 Task: Add Corona Premier Light Beer 6 Pack Bottles to the cart.
Action: Mouse moved to (781, 296)
Screenshot: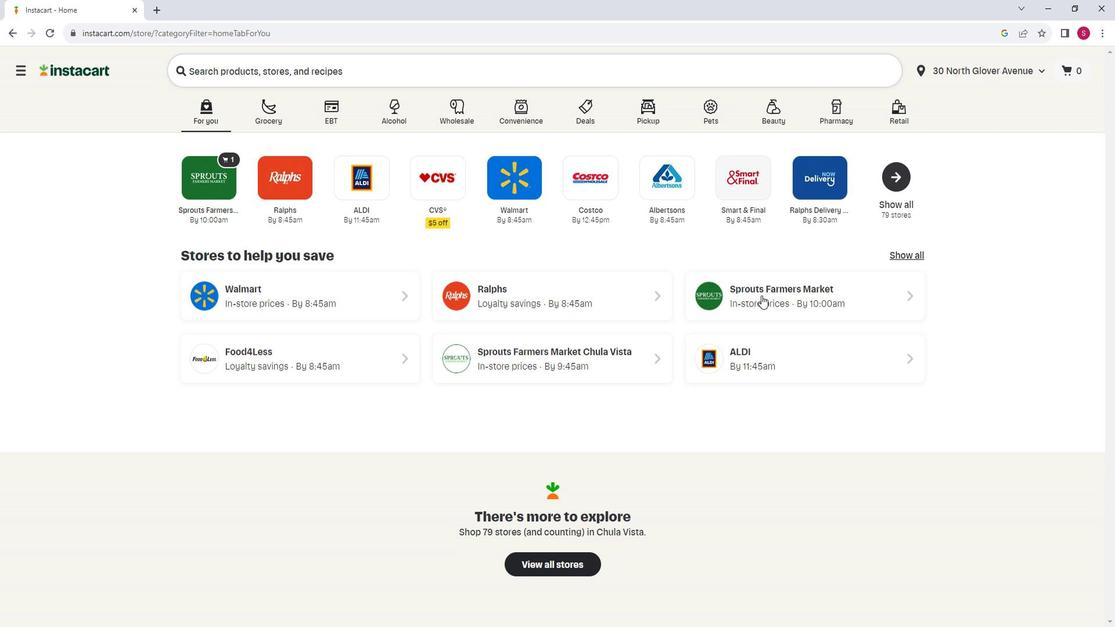 
Action: Mouse pressed left at (781, 296)
Screenshot: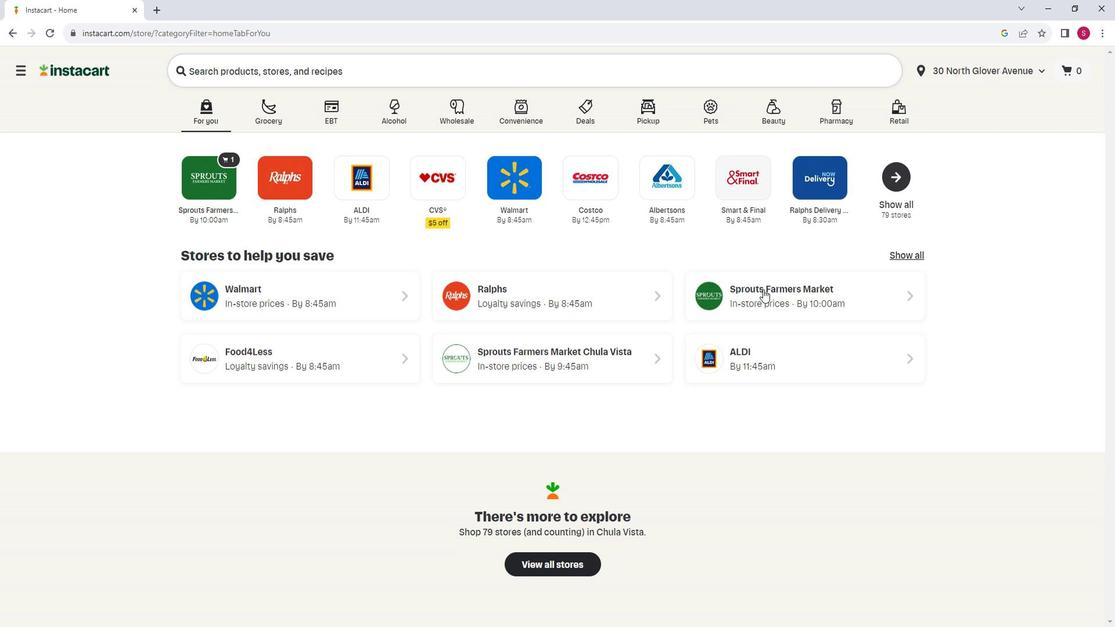 
Action: Mouse moved to (90, 390)
Screenshot: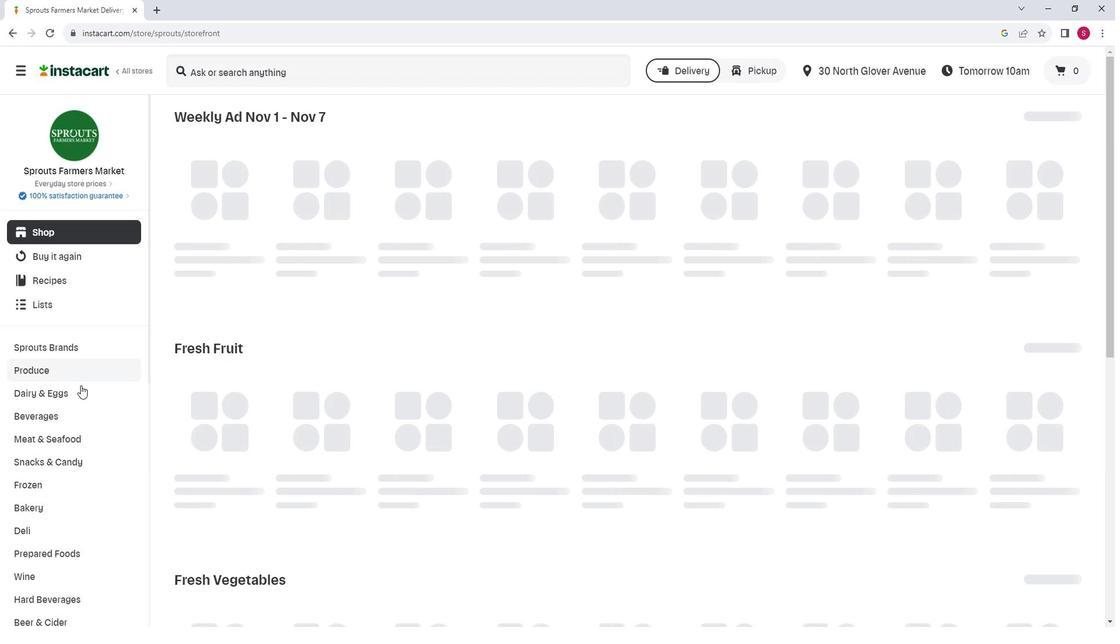 
Action: Mouse scrolled (90, 389) with delta (0, 0)
Screenshot: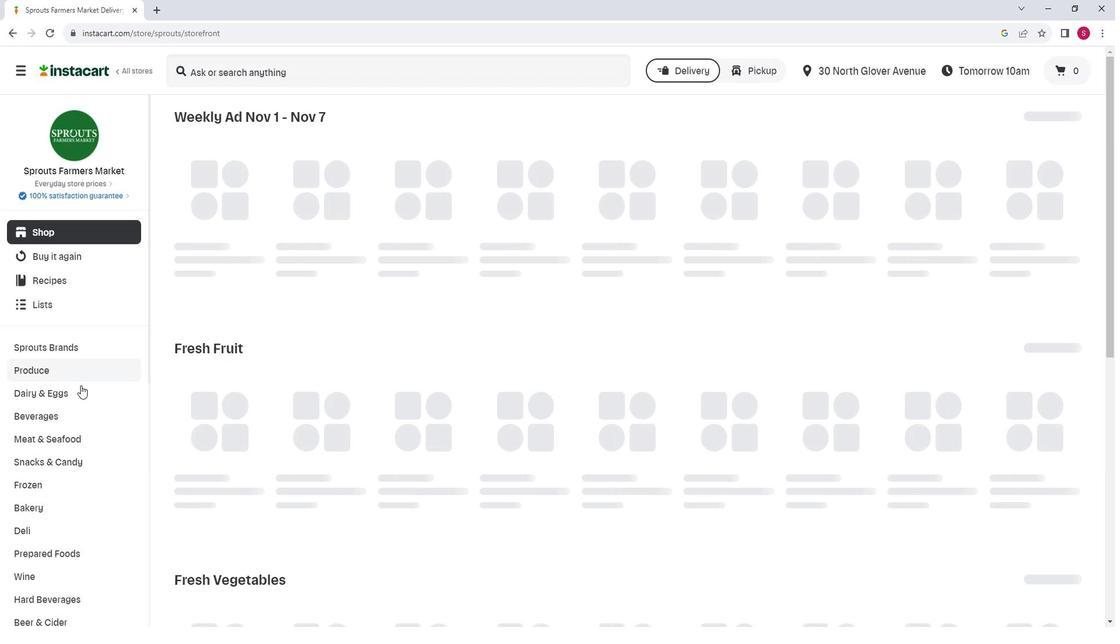 
Action: Mouse moved to (60, 566)
Screenshot: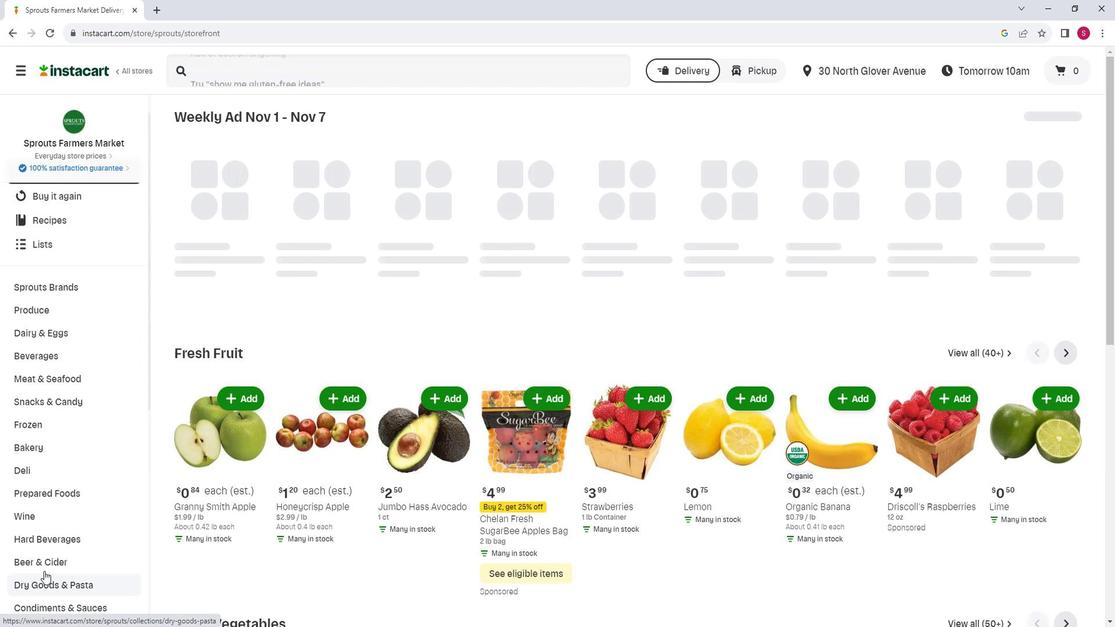
Action: Mouse pressed left at (60, 566)
Screenshot: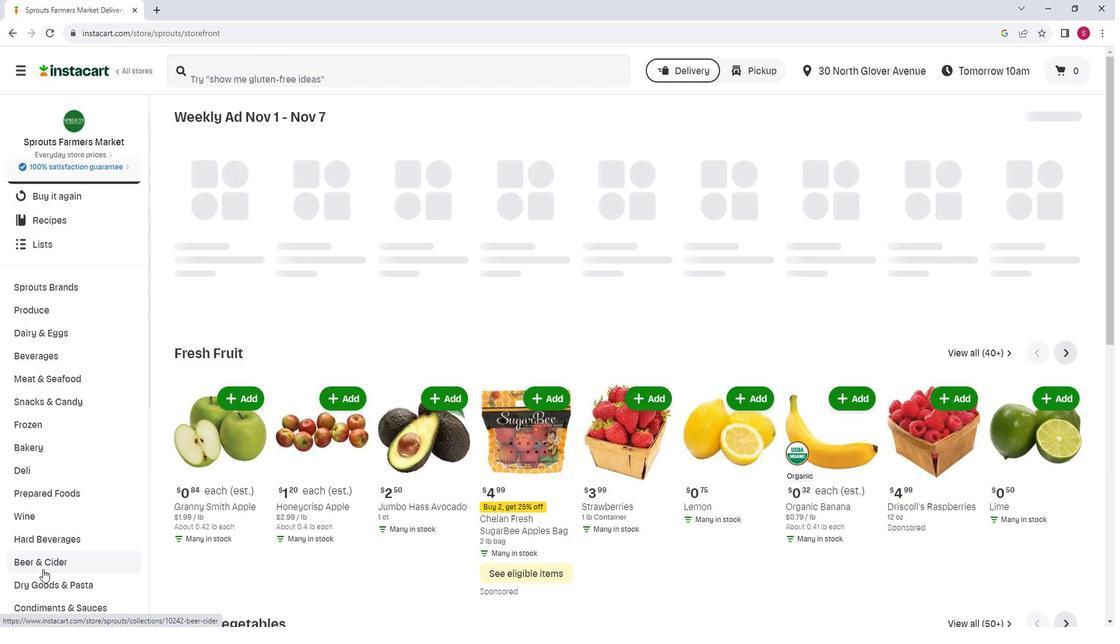 
Action: Mouse moved to (379, 151)
Screenshot: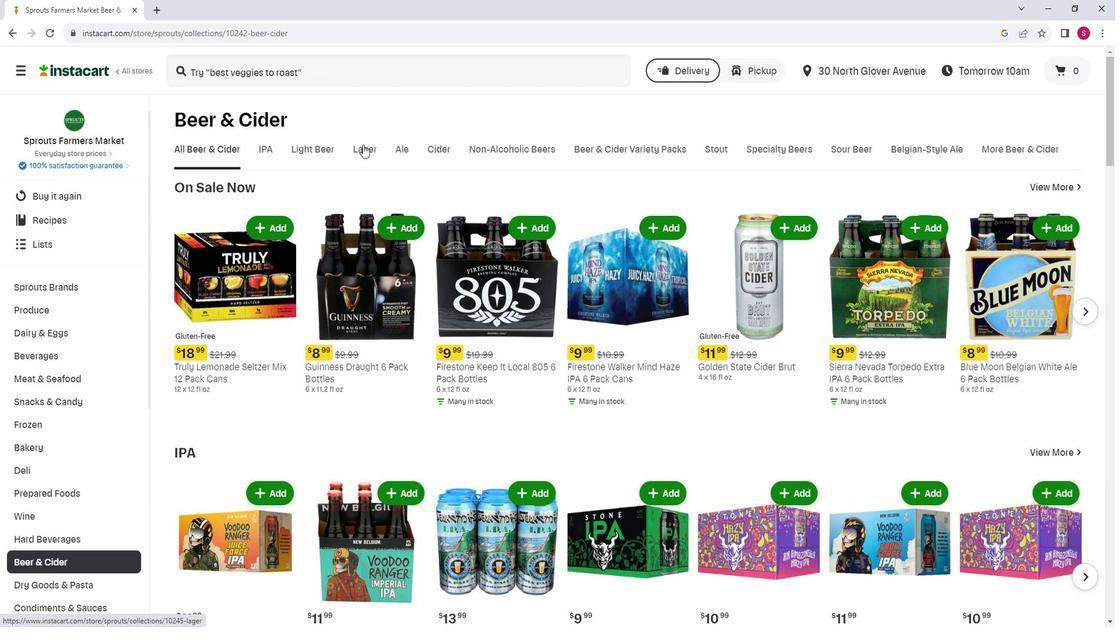 
Action: Mouse pressed left at (379, 151)
Screenshot: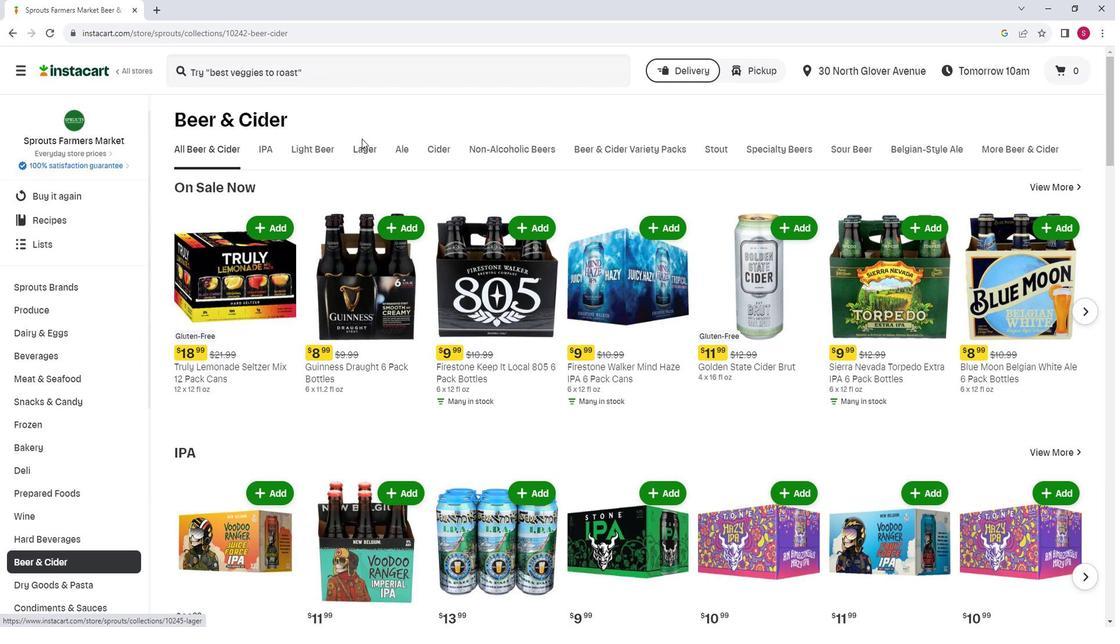
Action: Mouse moved to (382, 156)
Screenshot: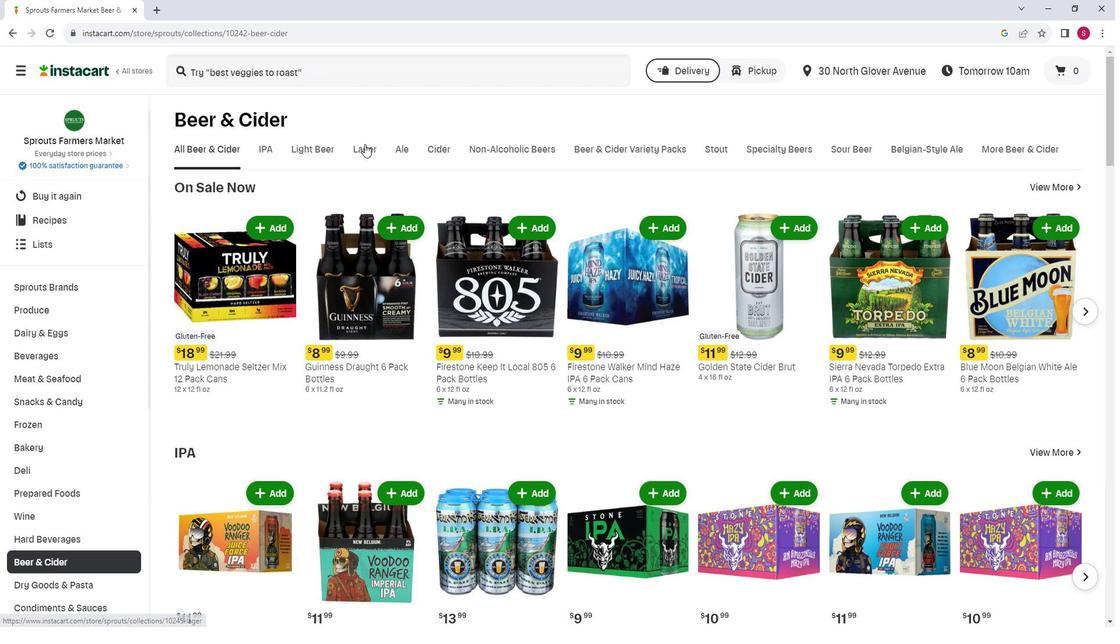 
Action: Mouse pressed left at (382, 156)
Screenshot: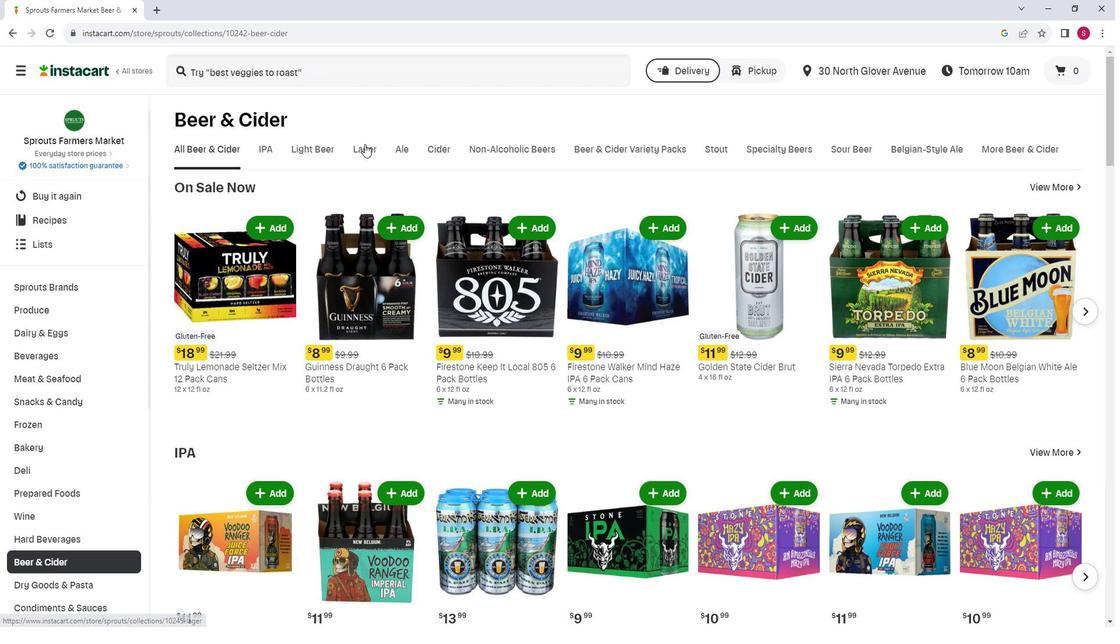 
Action: Mouse moved to (429, 209)
Screenshot: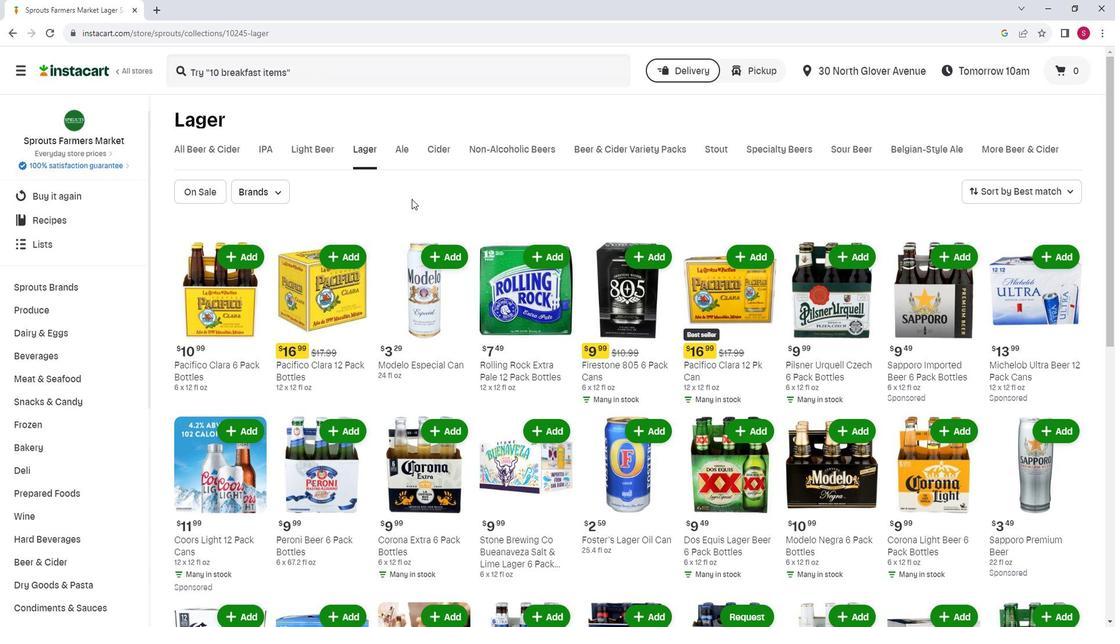 
Action: Mouse scrolled (429, 208) with delta (0, 0)
Screenshot: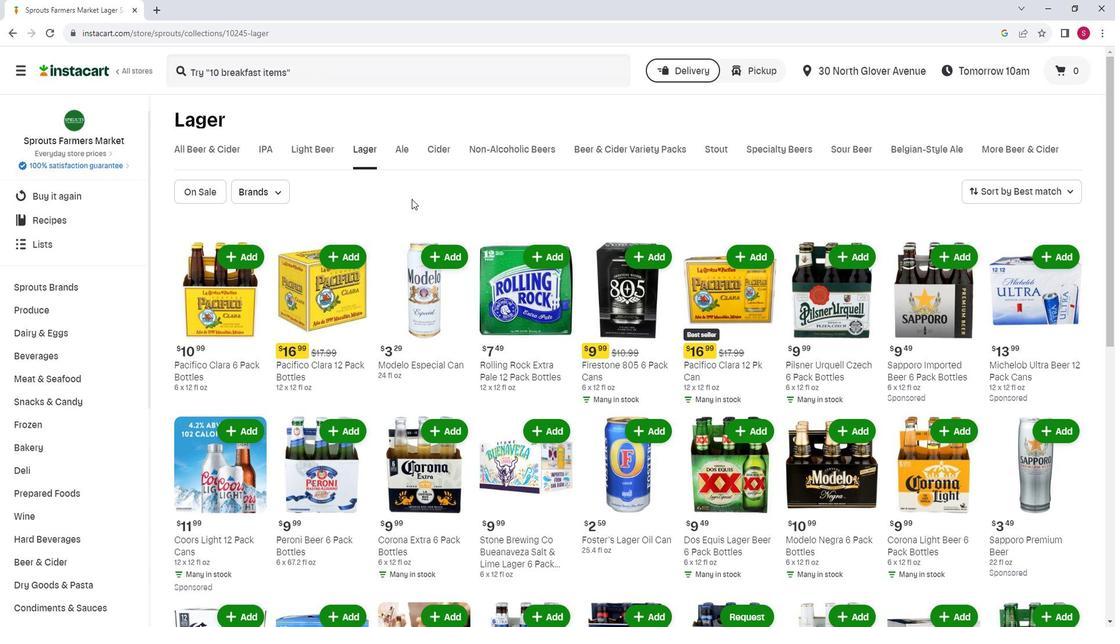
Action: Mouse moved to (519, 256)
Screenshot: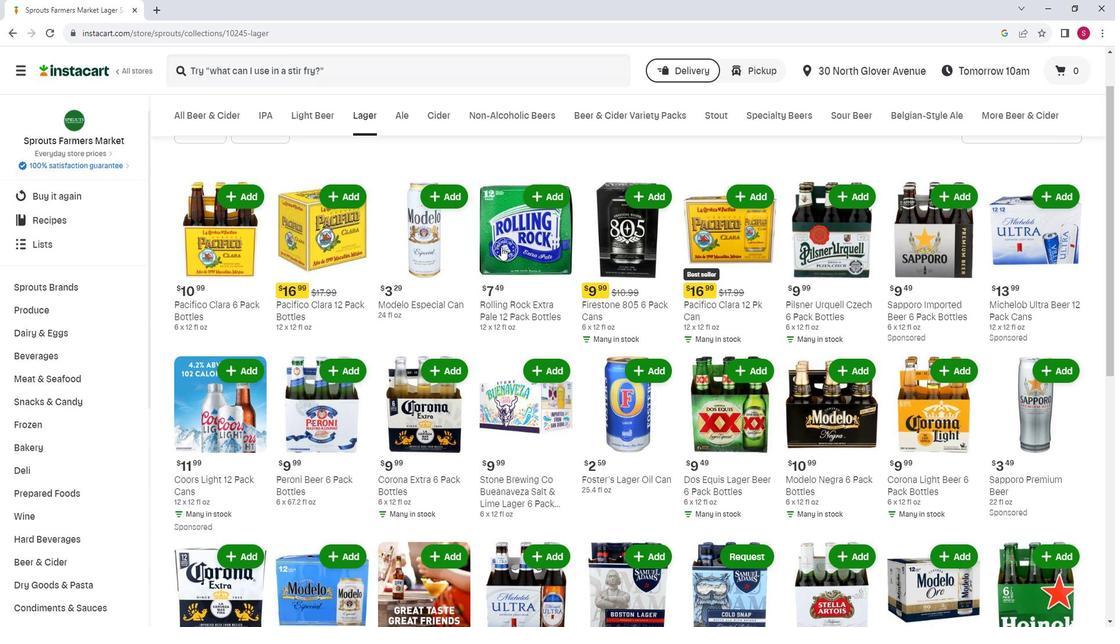 
Action: Mouse scrolled (519, 255) with delta (0, 0)
Screenshot: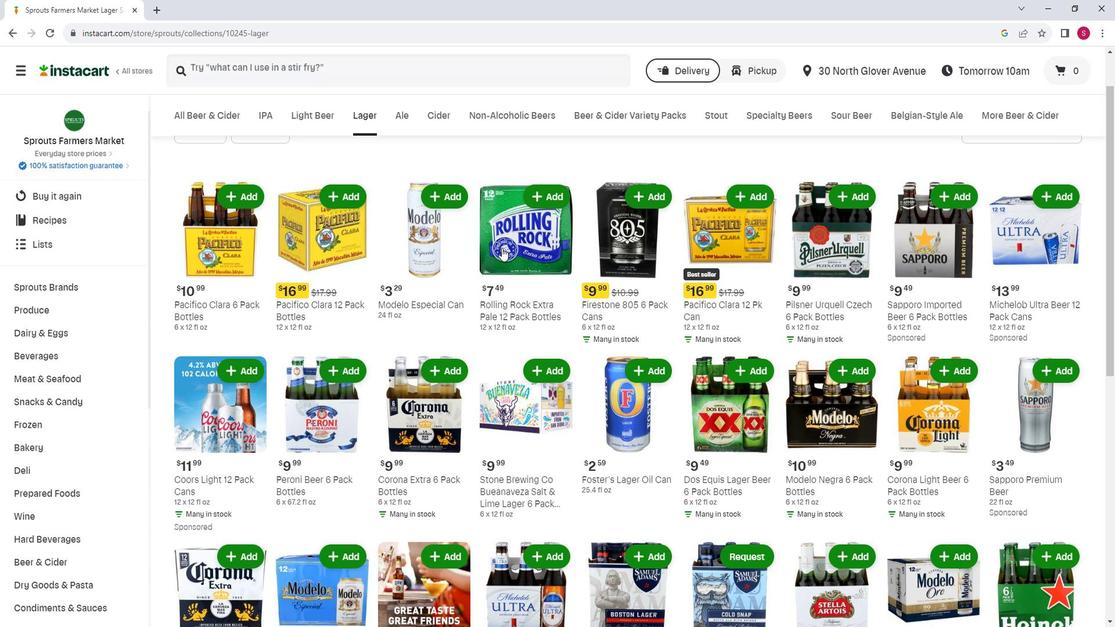 
Action: Mouse moved to (520, 256)
Screenshot: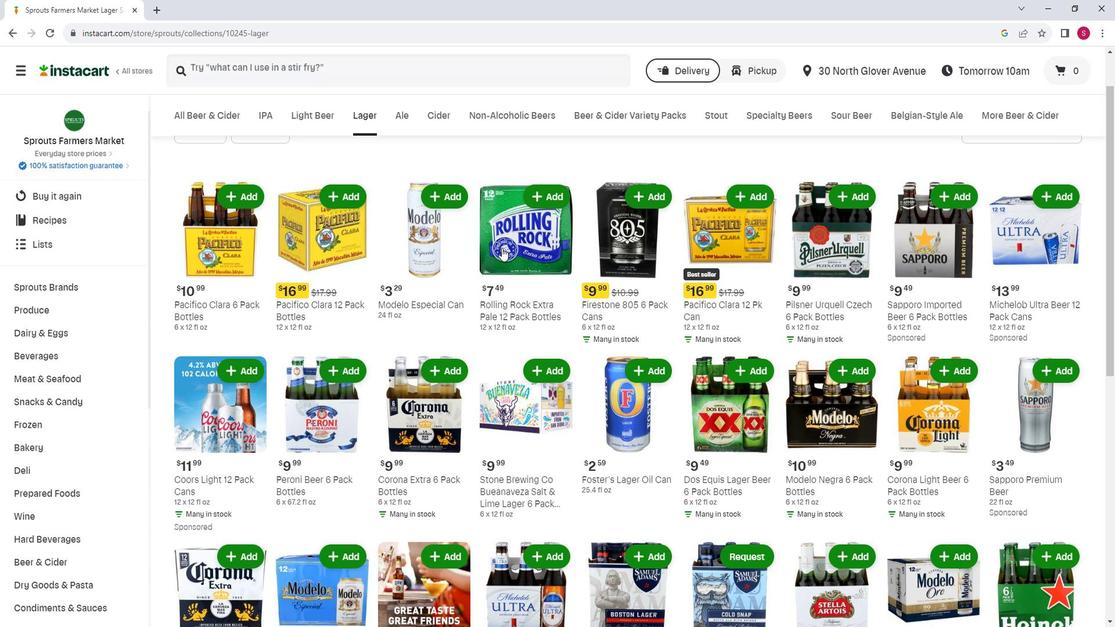 
Action: Mouse scrolled (520, 256) with delta (0, 0)
Screenshot: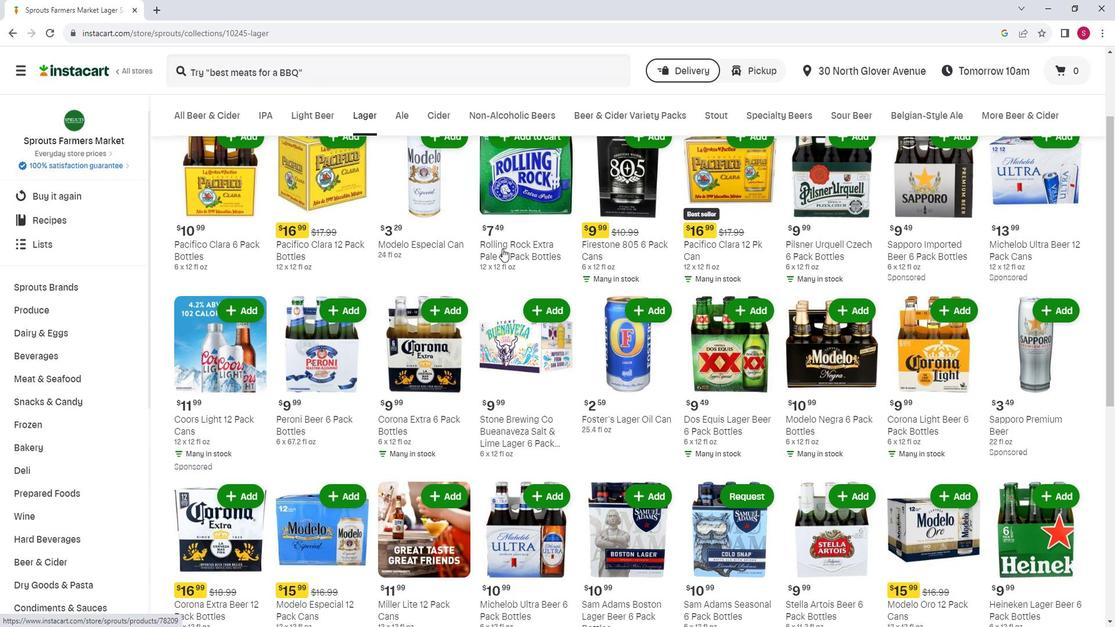 
Action: Mouse scrolled (520, 256) with delta (0, 0)
Screenshot: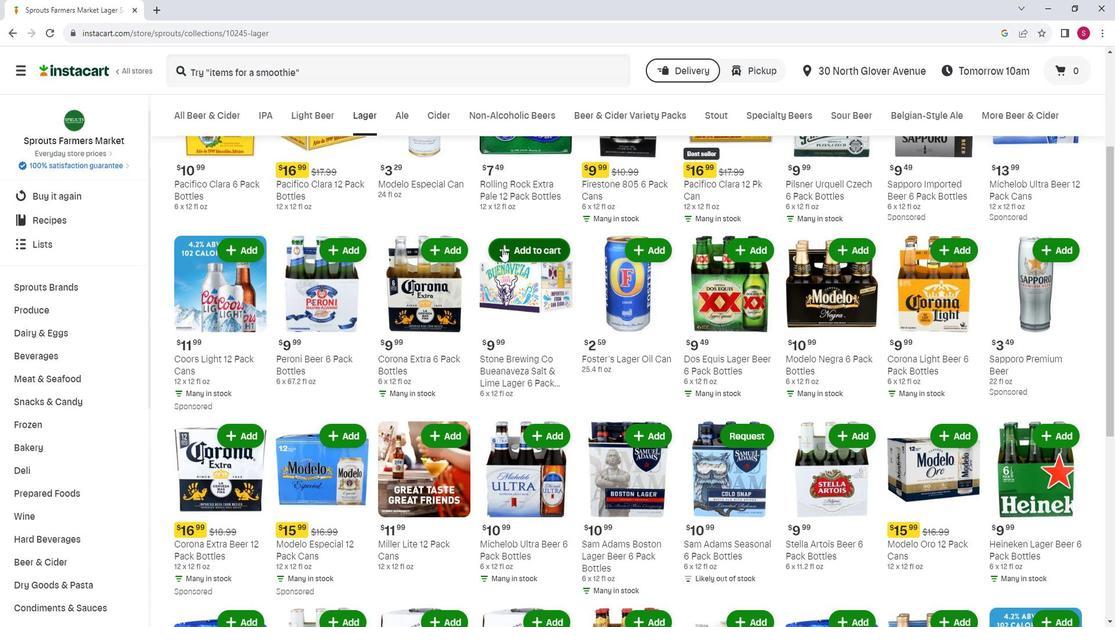 
Action: Mouse moved to (520, 255)
Screenshot: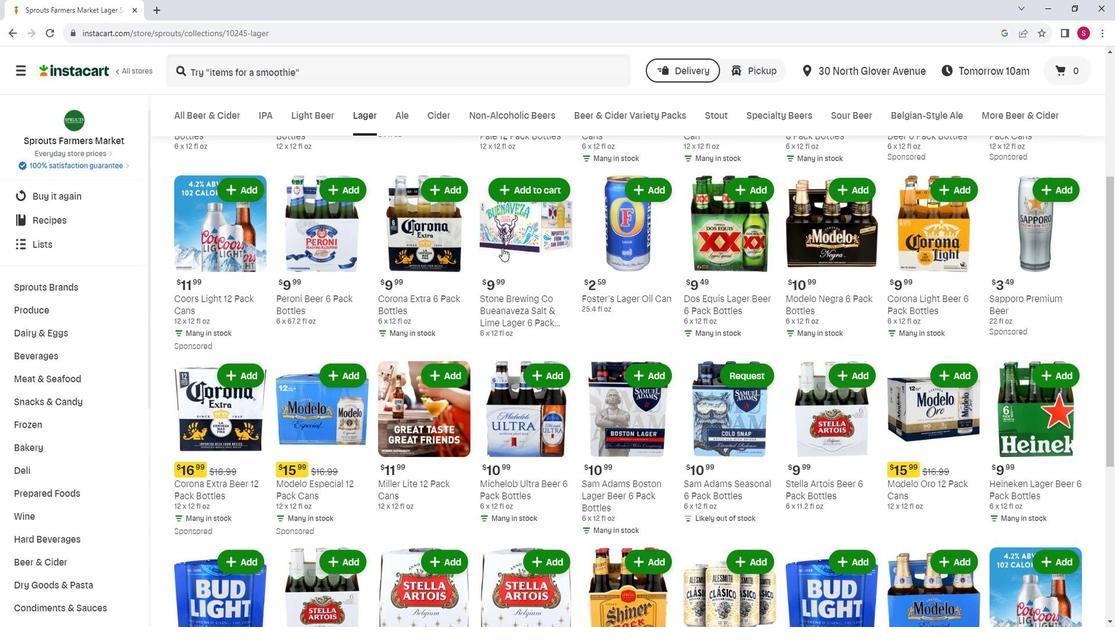 
Action: Mouse scrolled (520, 254) with delta (0, 0)
Screenshot: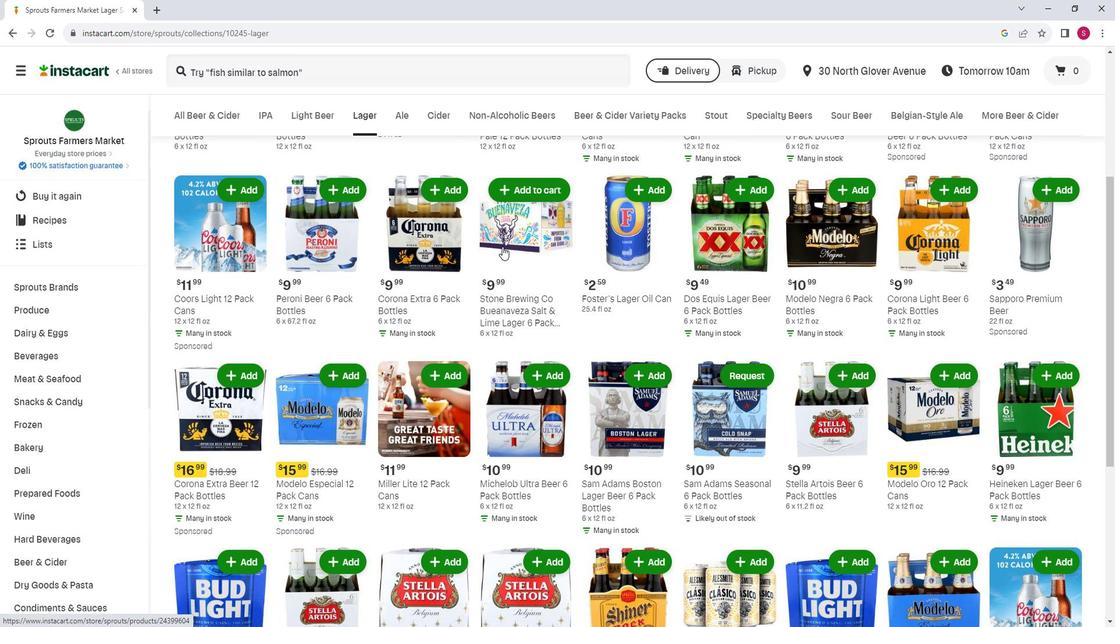 
Action: Mouse scrolled (520, 254) with delta (0, 0)
Screenshot: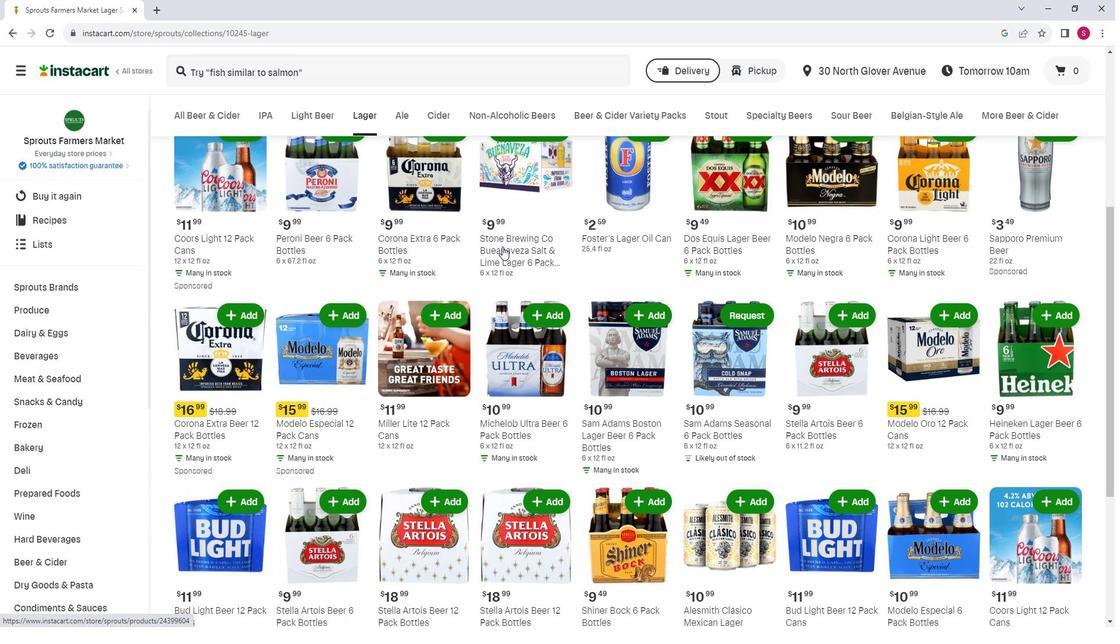 
Action: Mouse scrolled (520, 254) with delta (0, 0)
Screenshot: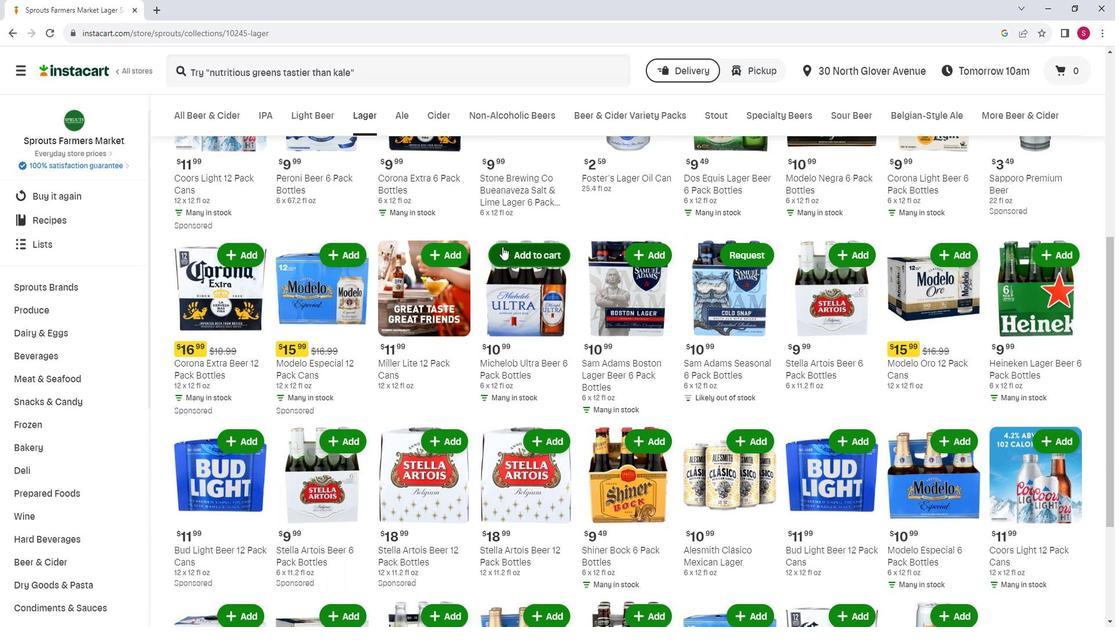 
Action: Mouse scrolled (520, 254) with delta (0, 0)
Screenshot: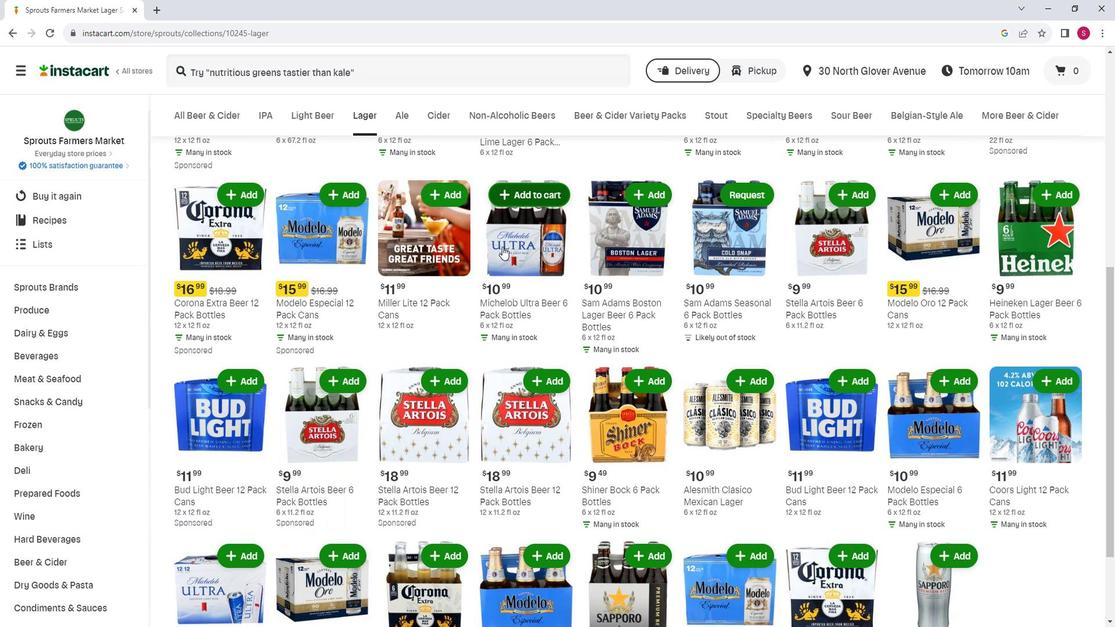 
Action: Mouse scrolled (520, 254) with delta (0, 0)
Screenshot: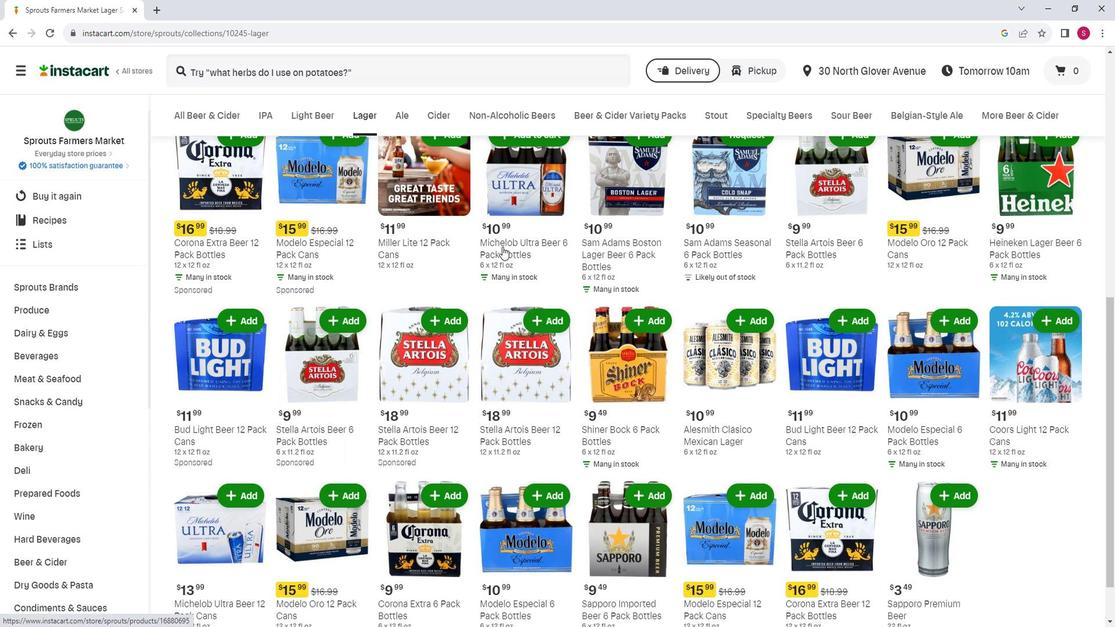 
Action: Mouse scrolled (520, 255) with delta (0, 0)
Screenshot: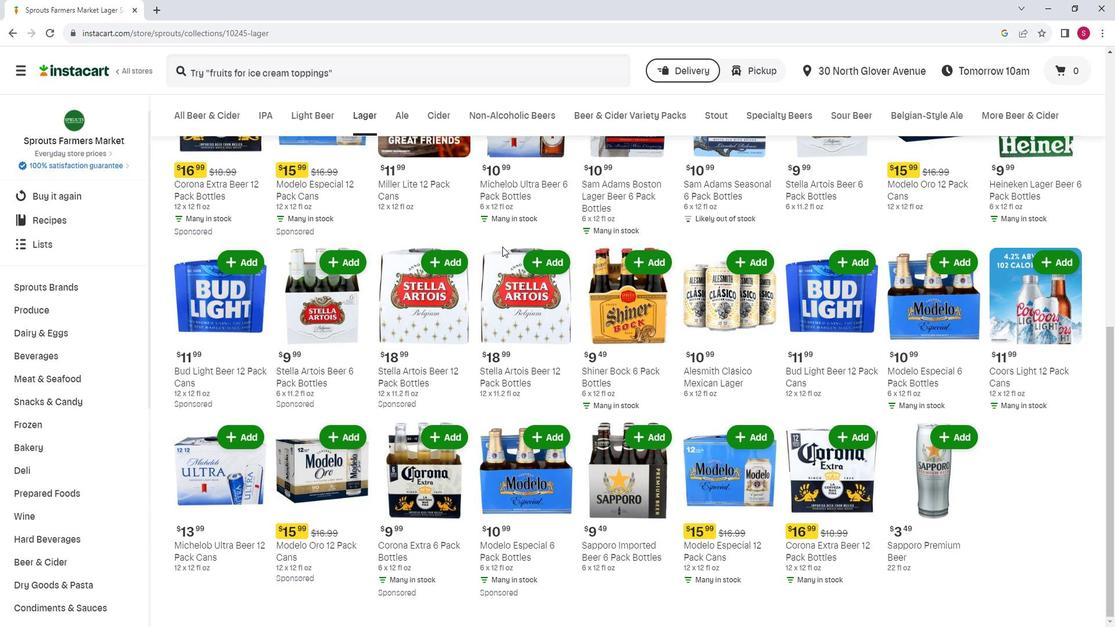 
Action: Mouse scrolled (520, 255) with delta (0, 0)
Screenshot: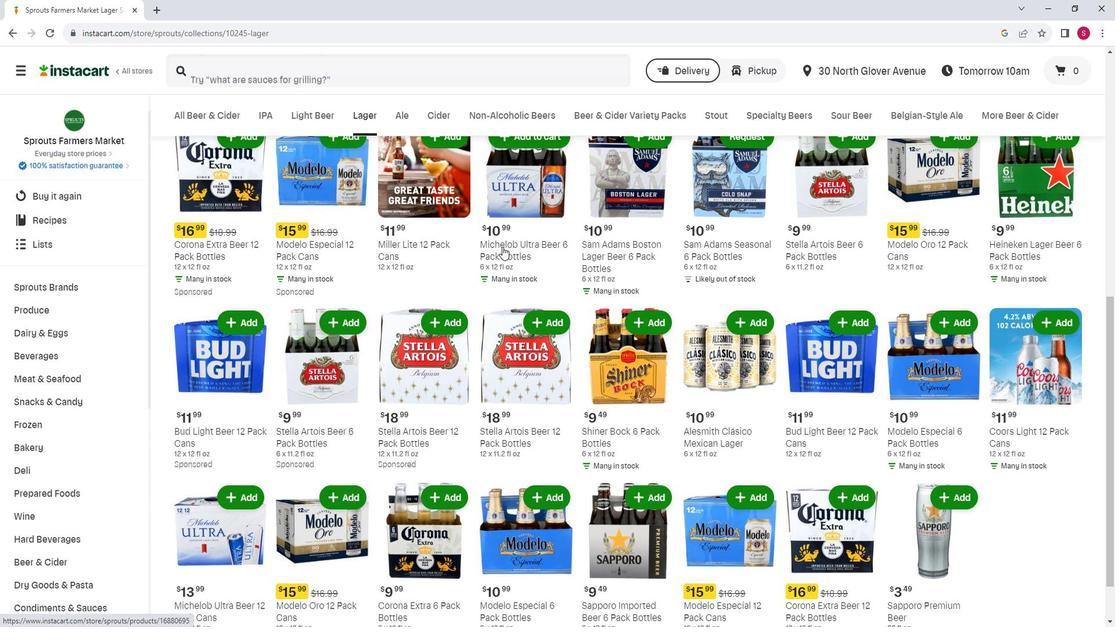 
Action: Mouse scrolled (520, 255) with delta (0, 0)
Screenshot: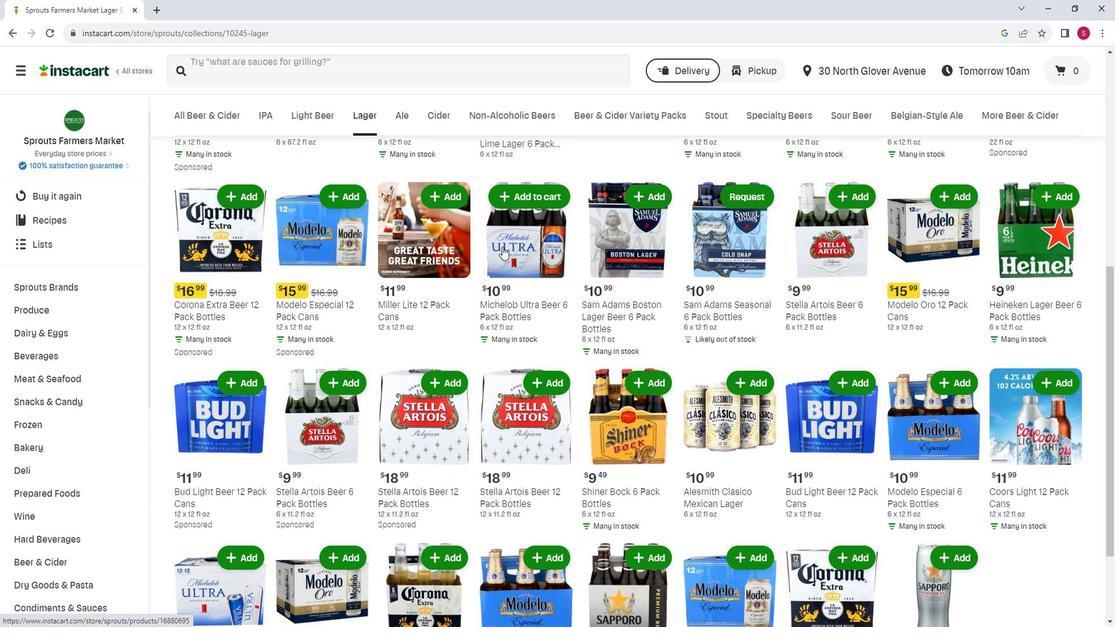 
Action: Mouse scrolled (520, 255) with delta (0, 0)
Screenshot: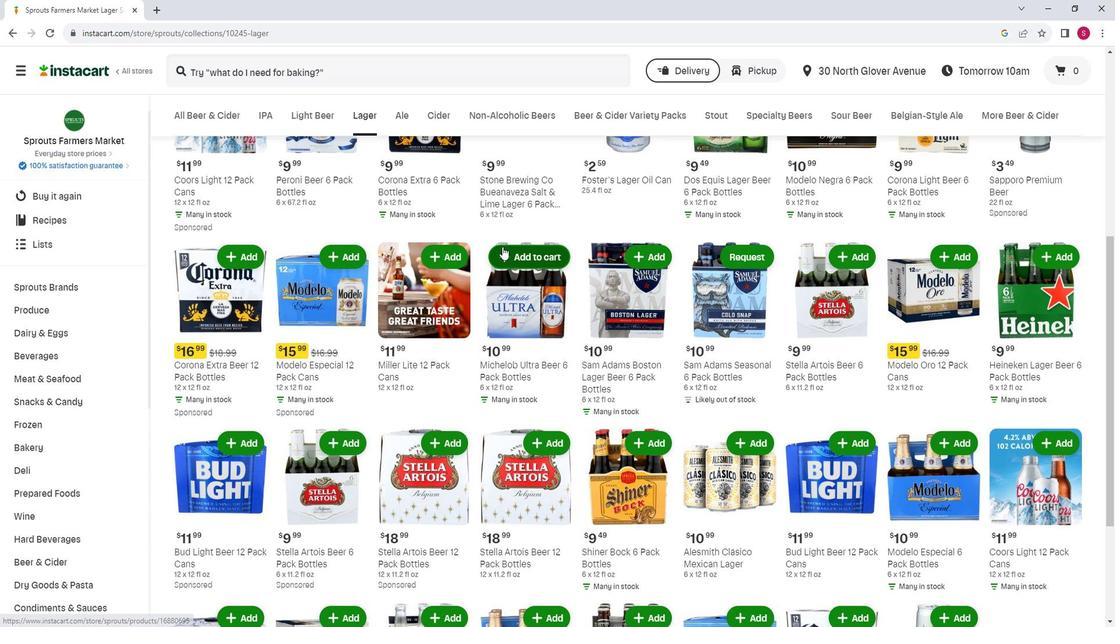 
Action: Mouse scrolled (520, 255) with delta (0, 0)
Screenshot: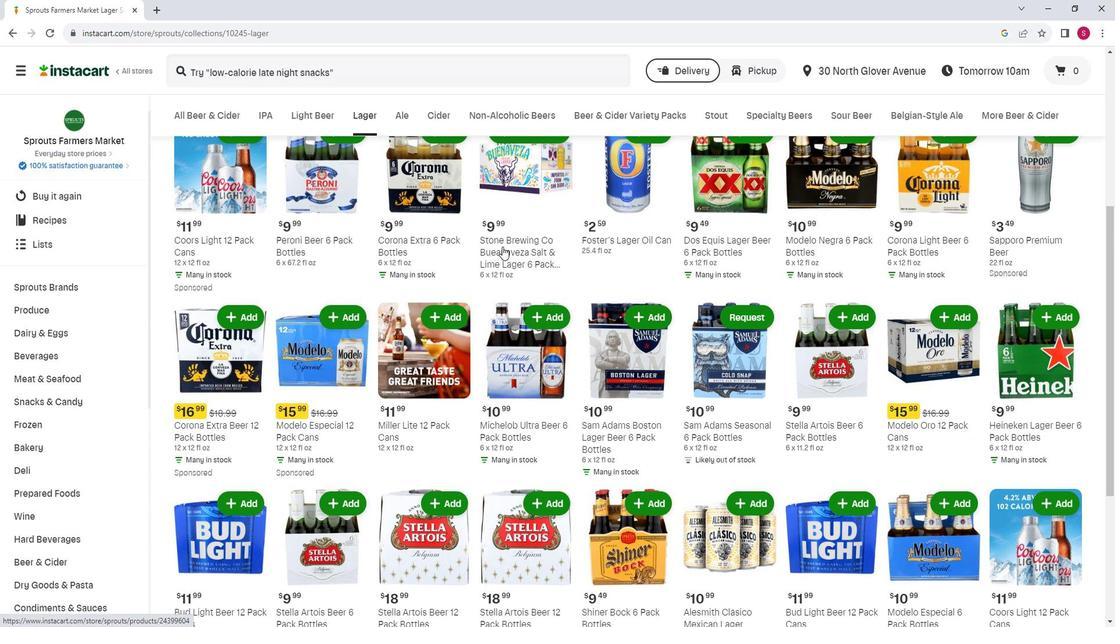 
Action: Mouse scrolled (520, 255) with delta (0, 0)
Screenshot: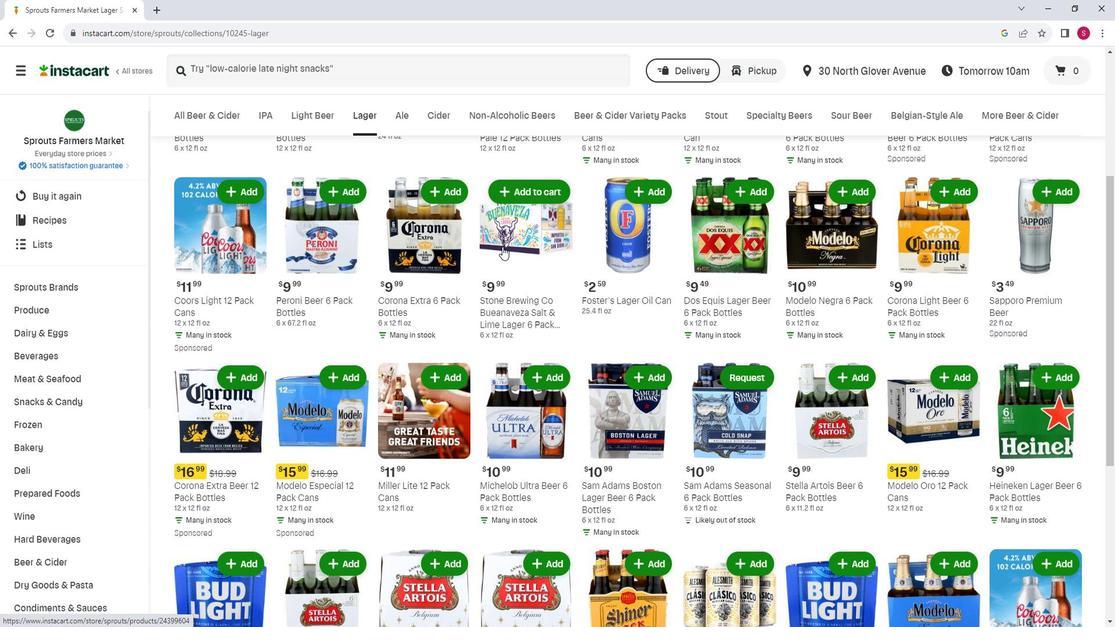 
Action: Mouse scrolled (520, 255) with delta (0, 0)
Screenshot: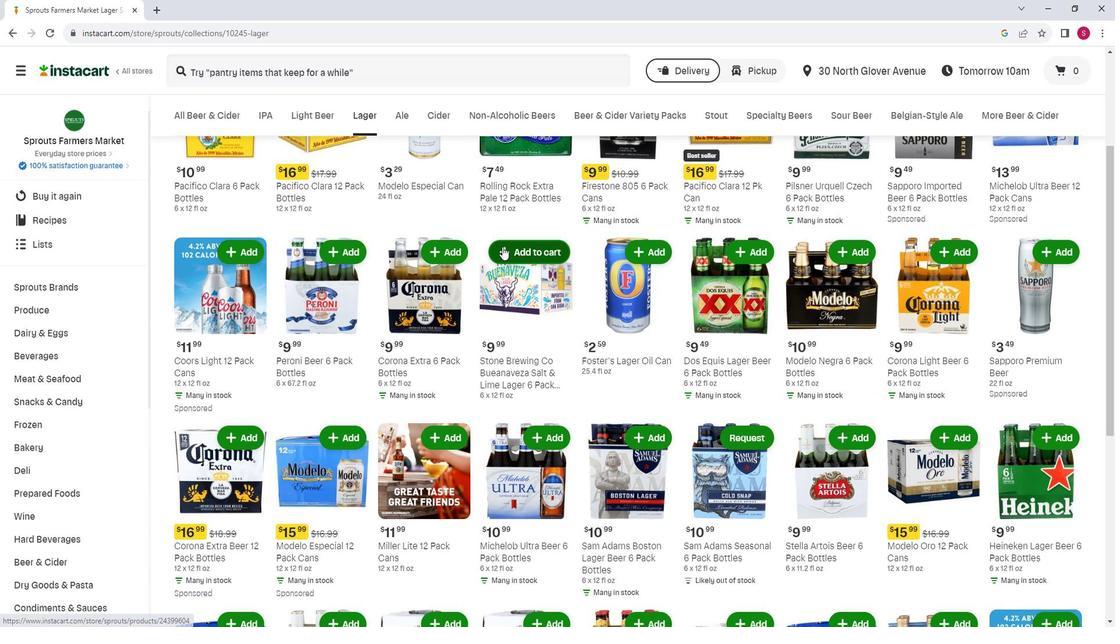 
Action: Mouse scrolled (520, 255) with delta (0, 0)
Screenshot: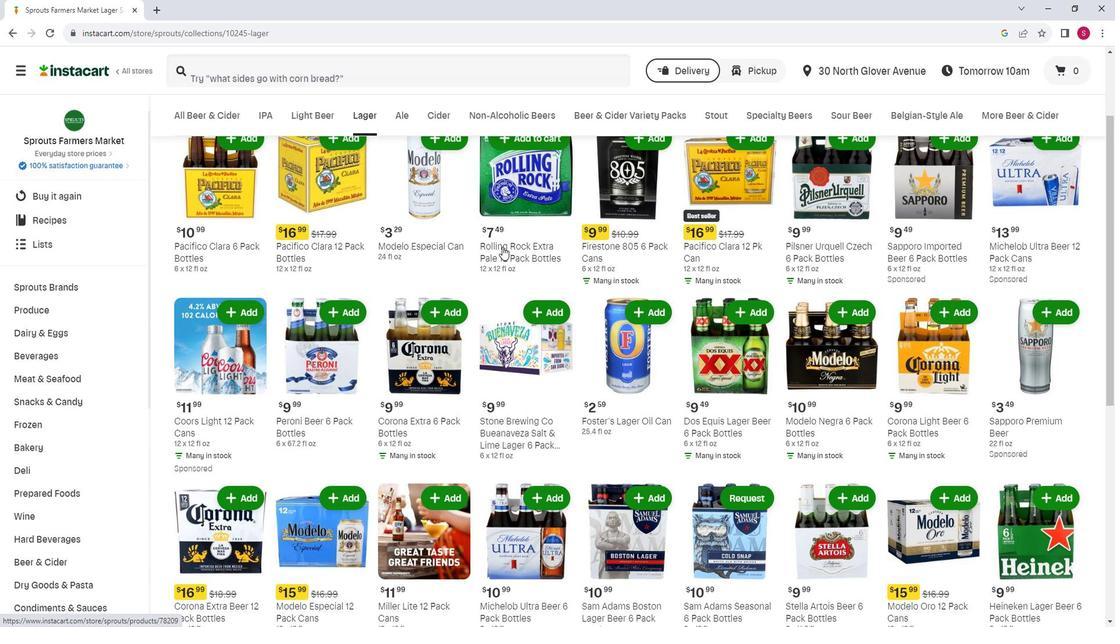 
Action: Mouse scrolled (520, 255) with delta (0, 0)
Screenshot: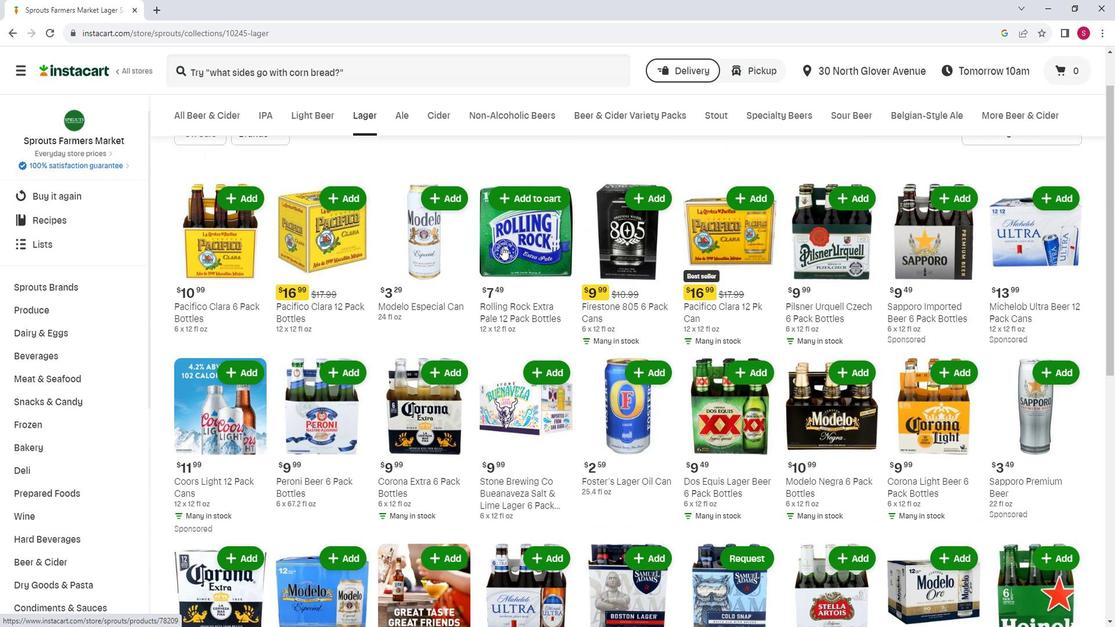 
Action: Mouse scrolled (520, 255) with delta (0, 0)
Screenshot: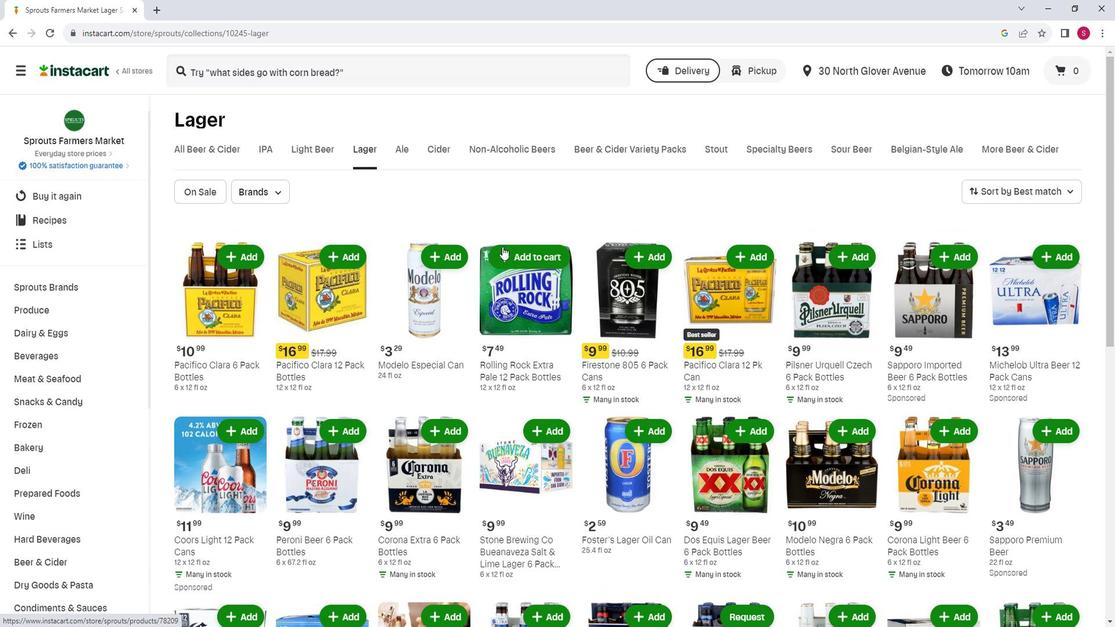 
